 Task: Create in the project AutoWave in Backlog an issue 'Create a new online platform for online animation courses with advanced animation tools and community features', assign it to team member softage.2@softage.net and change the status to IN PROGRESS. Create in the project AutoWave in Backlog an issue 'Implement a new cloud-based time tracking system for a company with advanced time tracking and project management features', assign it to team member softage.3@softage.net and change the status to IN PROGRESS
Action: Mouse moved to (178, 58)
Screenshot: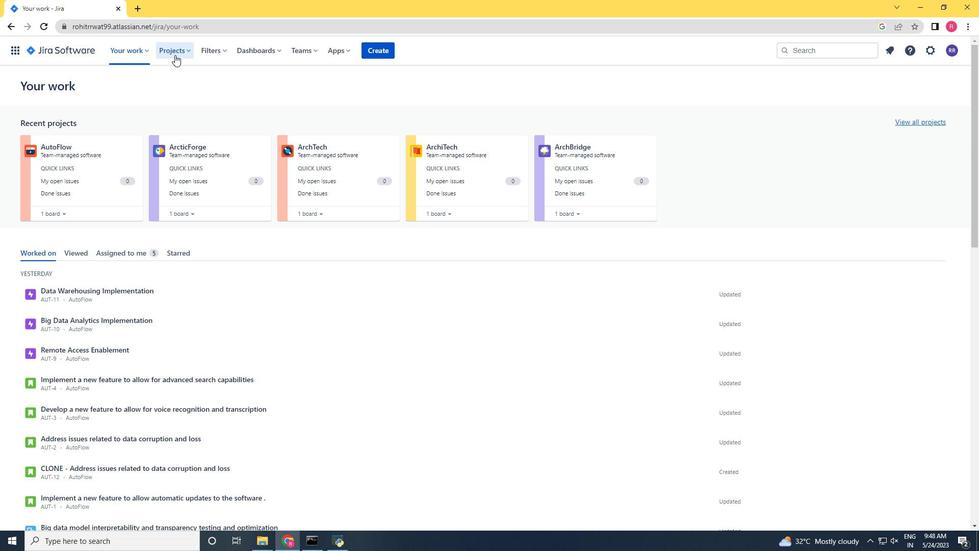
Action: Mouse pressed left at (178, 58)
Screenshot: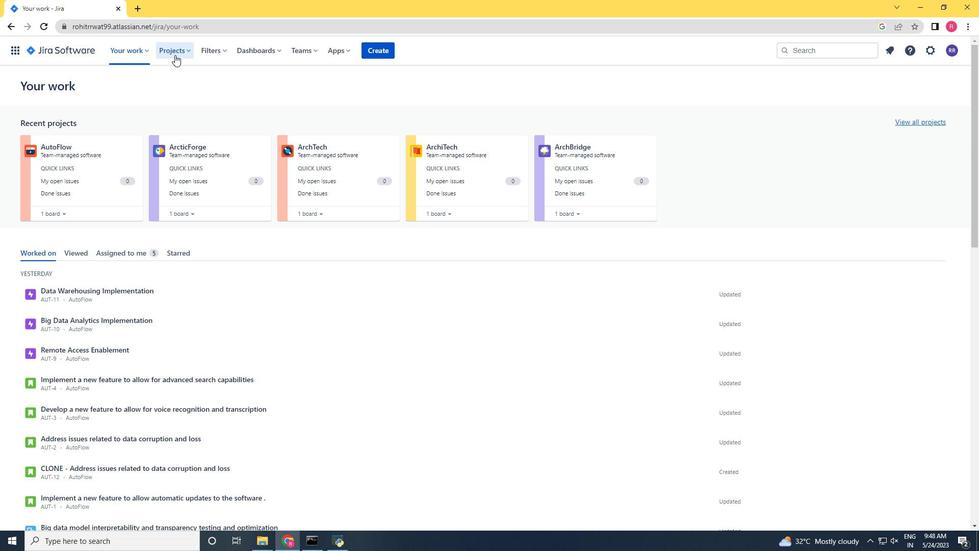 
Action: Mouse moved to (203, 102)
Screenshot: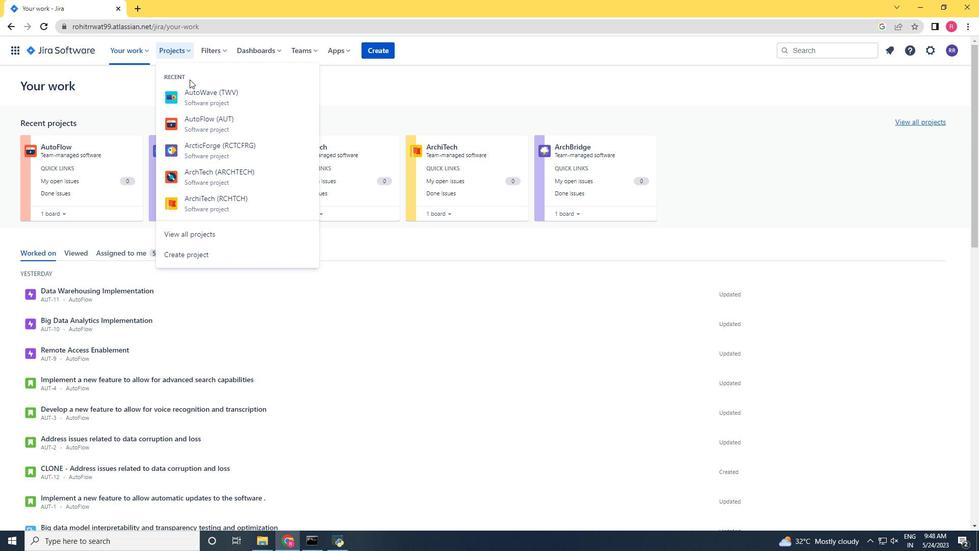 
Action: Mouse pressed left at (203, 102)
Screenshot: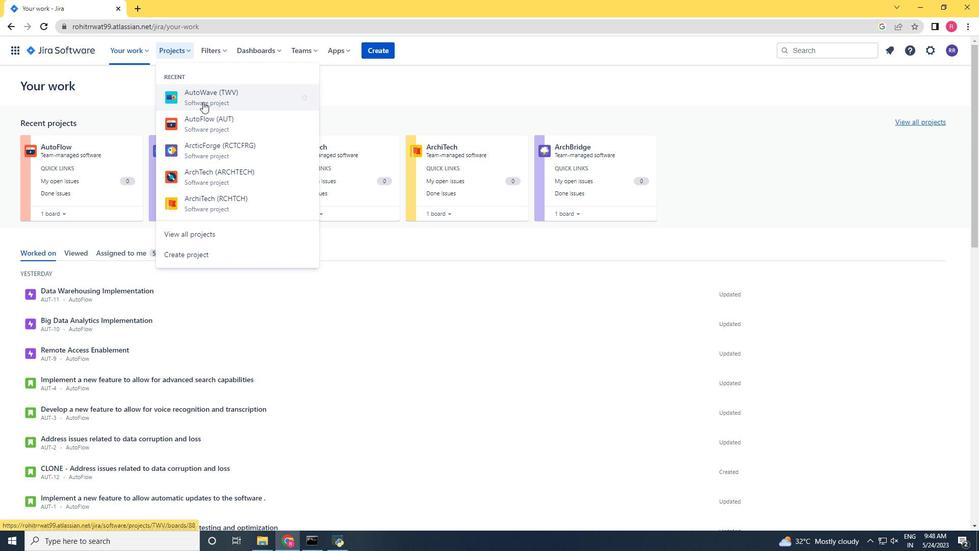 
Action: Mouse moved to (46, 160)
Screenshot: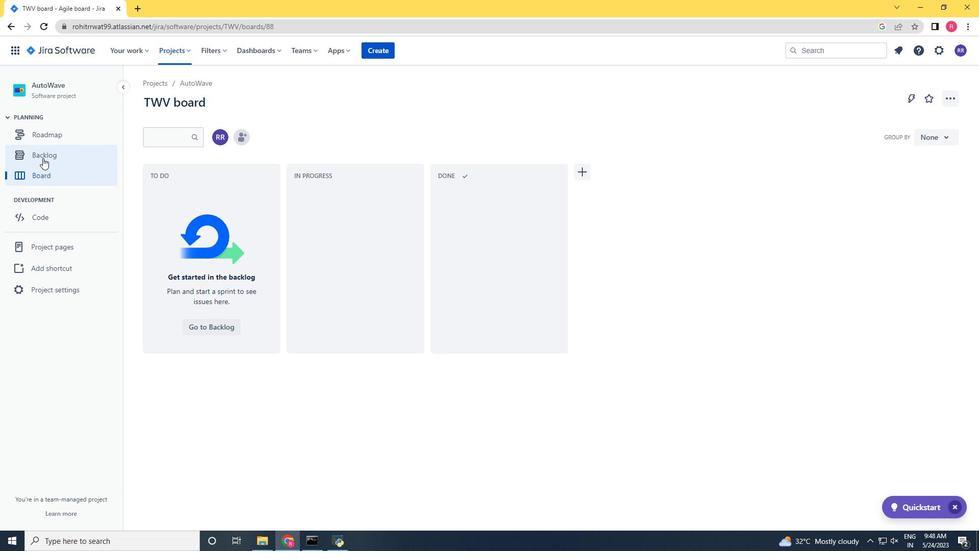 
Action: Mouse pressed left at (46, 160)
Screenshot: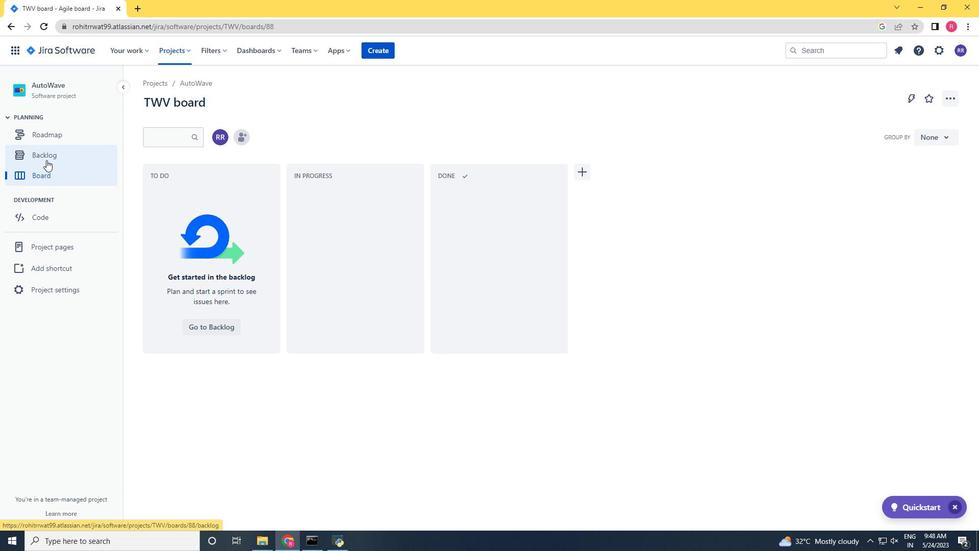 
Action: Mouse moved to (269, 158)
Screenshot: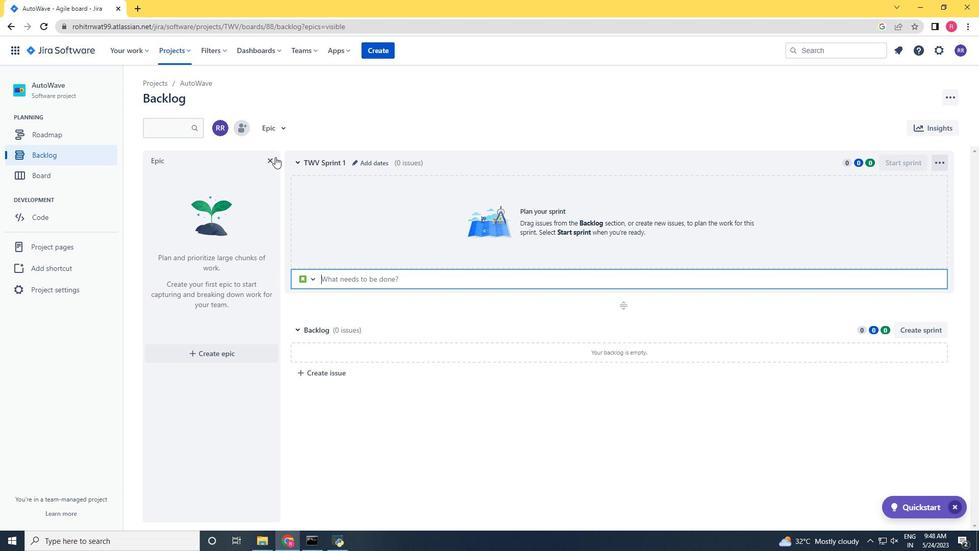 
Action: Mouse pressed left at (269, 158)
Screenshot: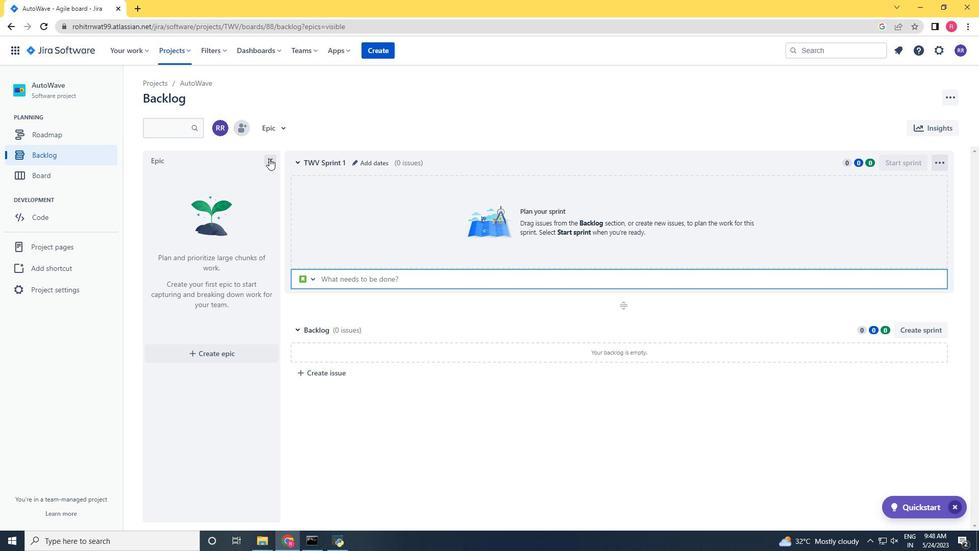 
Action: Mouse moved to (202, 369)
Screenshot: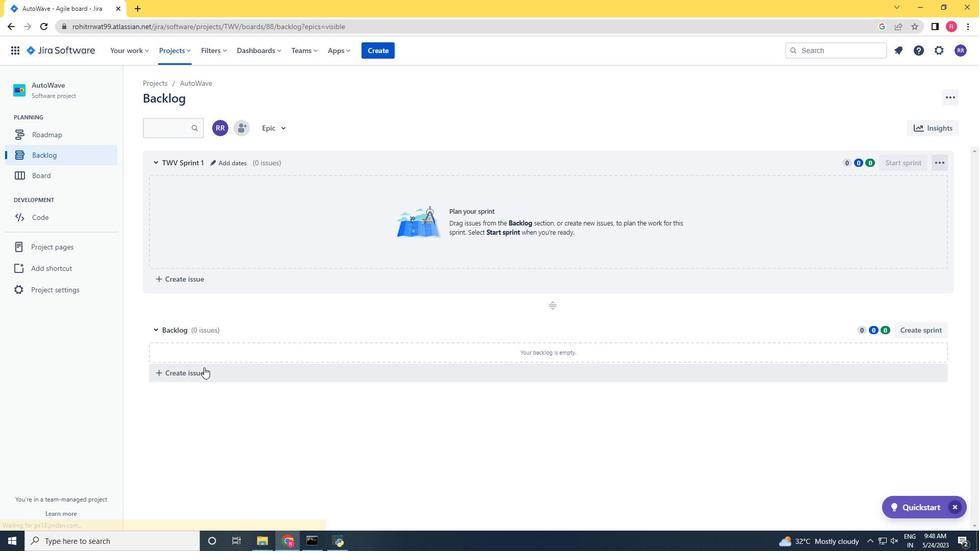 
Action: Mouse pressed left at (202, 369)
Screenshot: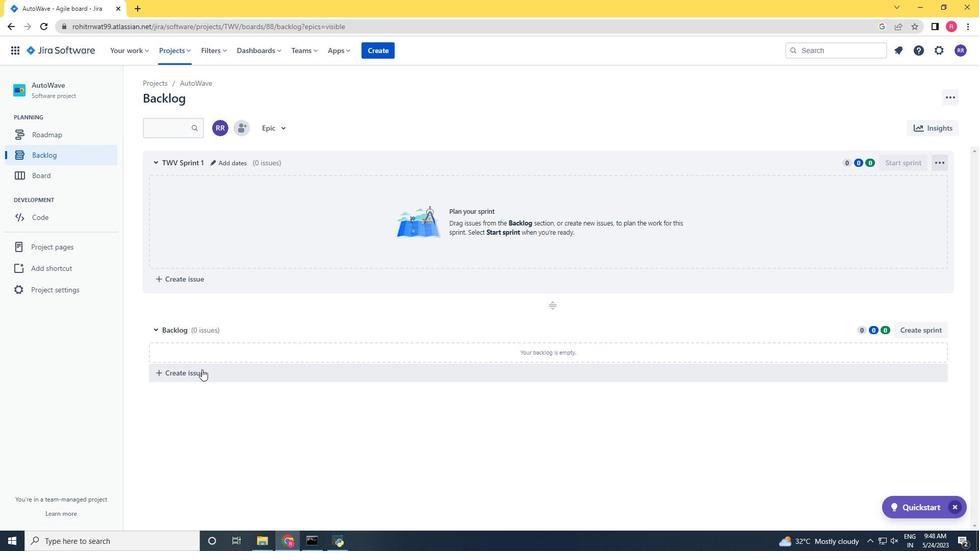 
Action: Key pressed <Key.shift>Create<Key.space>a<Key.space>mnew<Key.space><Key.backspace><Key.backspace><Key.backspace><Key.backspace><Key.backspace>new<Key.space>online<Key.space>platform<Key.space>for<Key.space>online<Key.space>animation<Key.space>cour<Key.backspace>rses<Key.space>with<Key.space><Key.caps_lock>AD<Key.backspace><Key.caps_lock>d<Key.backspace><Key.backspace>ada=<Key.backspace><Key.backspace>vances<Key.backspace>d<Key.space>animation<Key.space>tools<Key.space>and<Key.space>community<Key.space>features<Key.space><Key.enter>
Screenshot: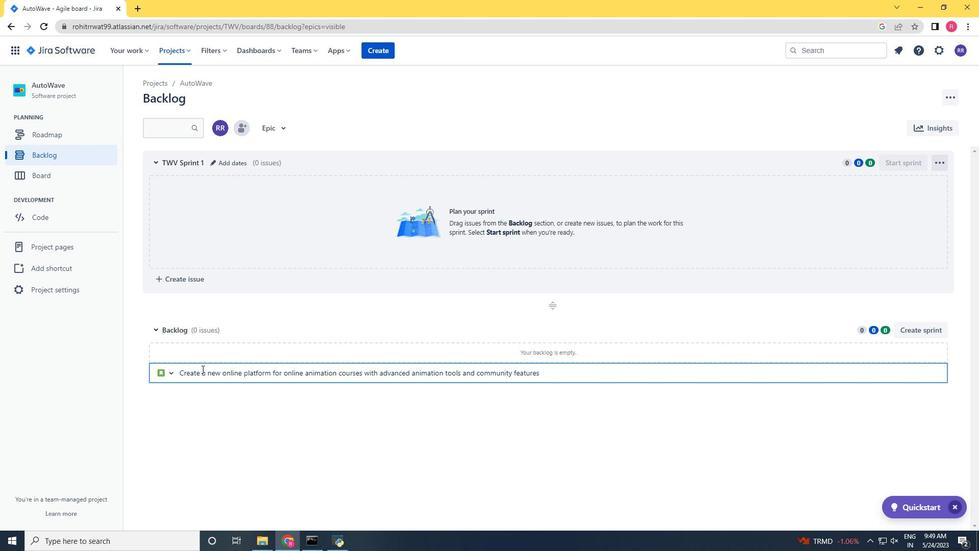 
Action: Mouse moved to (902, 353)
Screenshot: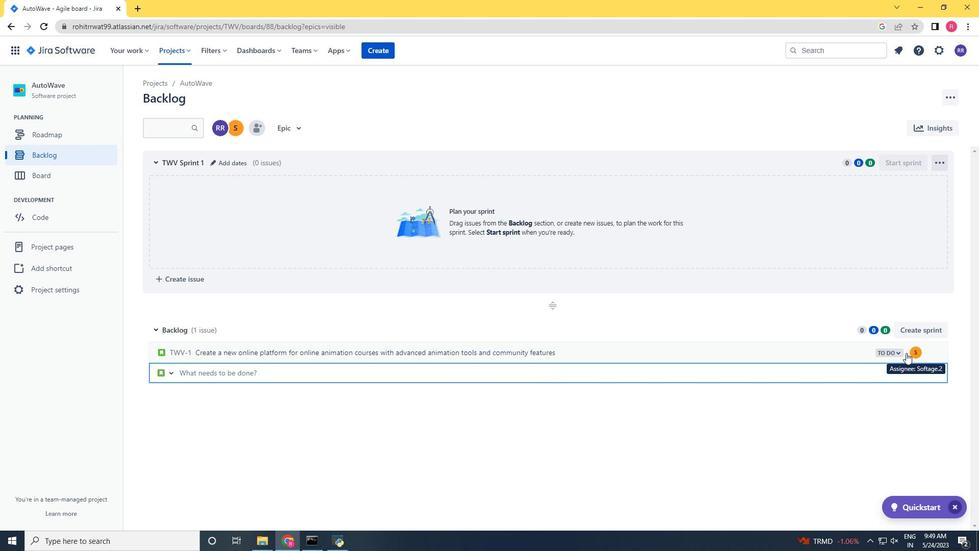 
Action: Mouse pressed left at (902, 353)
Screenshot: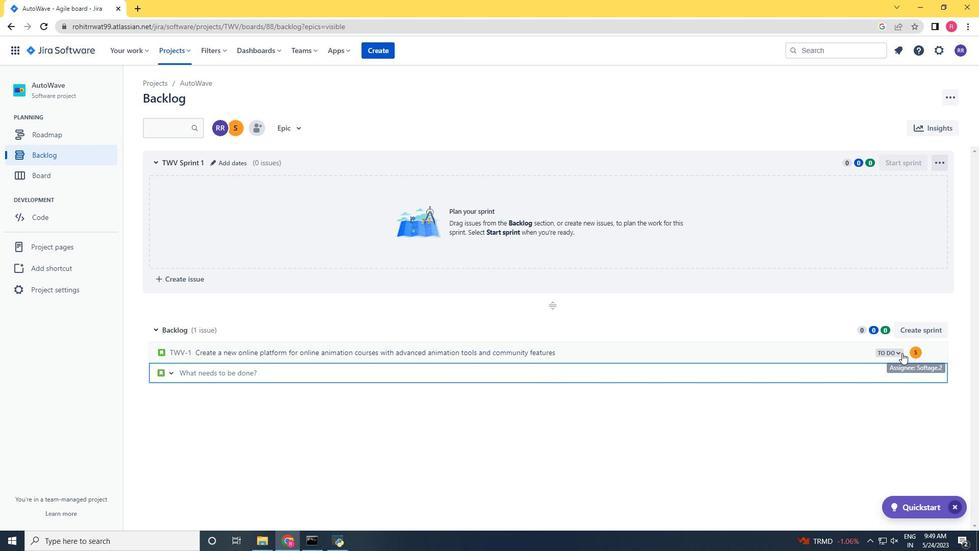 
Action: Mouse moved to (672, 348)
Screenshot: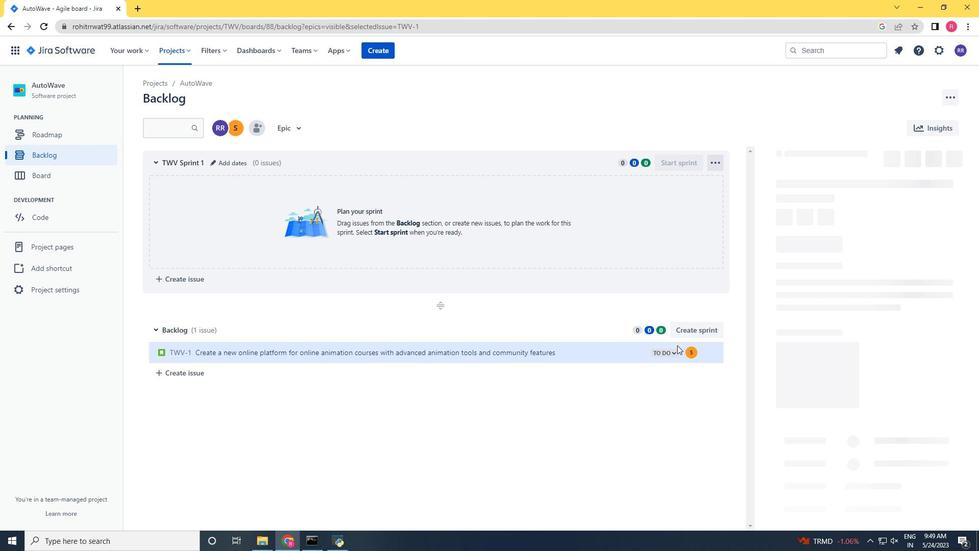 
Action: Mouse pressed left at (672, 348)
Screenshot: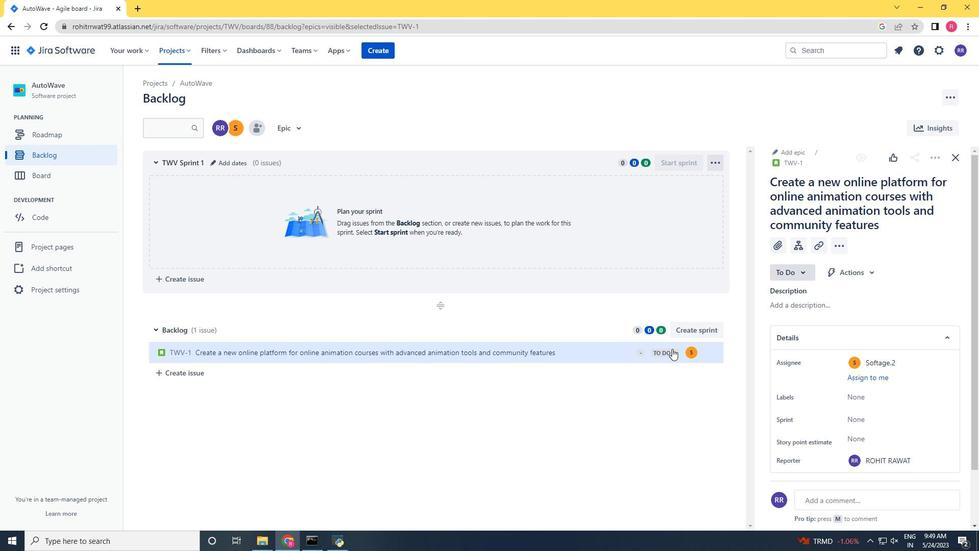 
Action: Mouse moved to (666, 353)
Screenshot: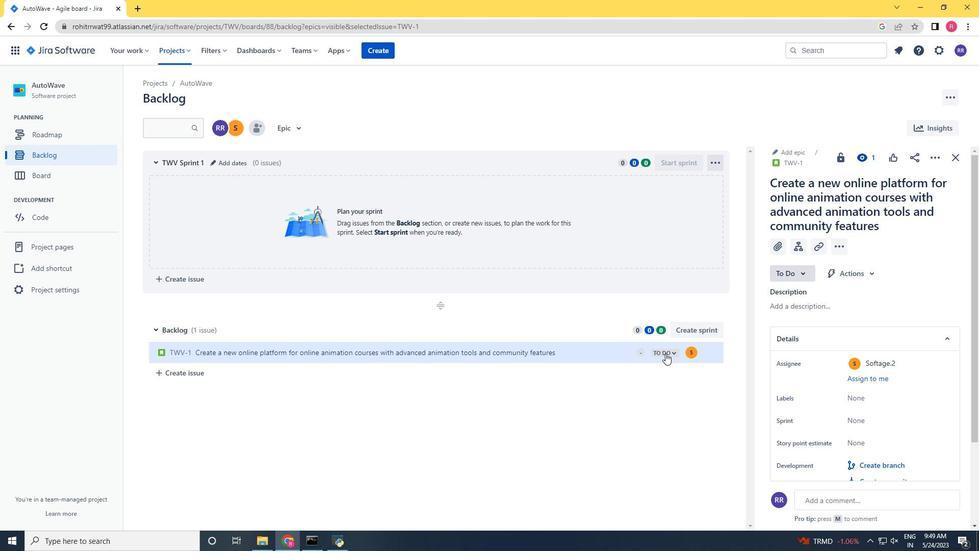 
Action: Mouse pressed left at (666, 353)
Screenshot: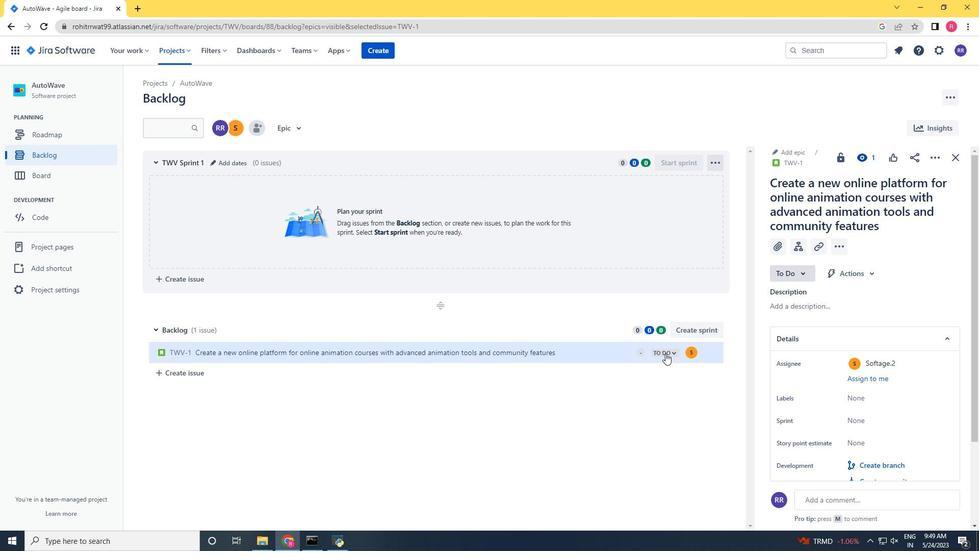 
Action: Mouse moved to (786, 273)
Screenshot: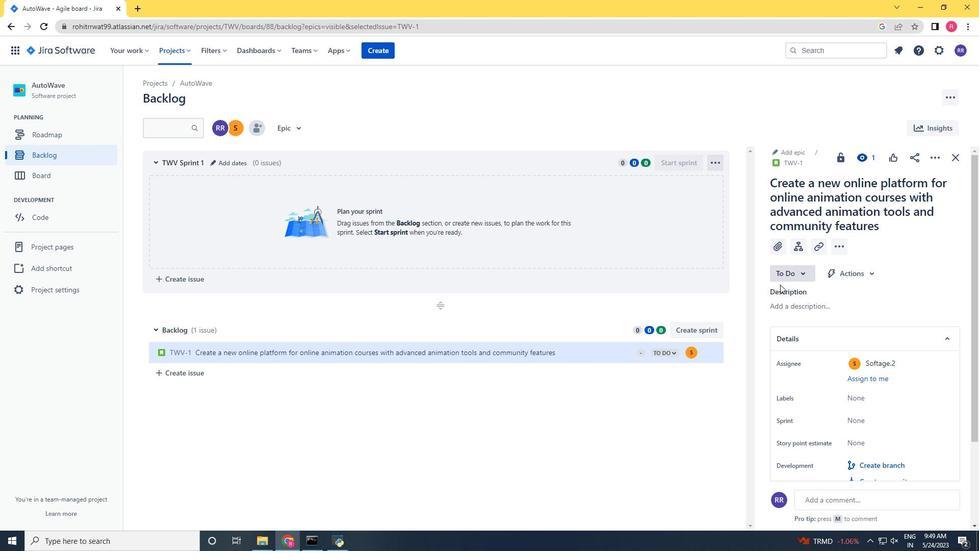 
Action: Mouse pressed left at (786, 273)
Screenshot: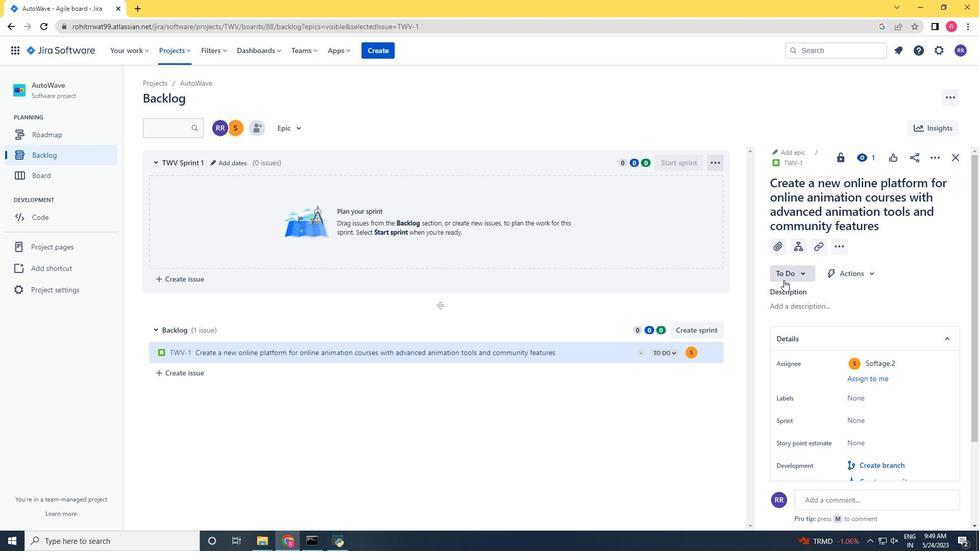 
Action: Mouse moved to (788, 302)
Screenshot: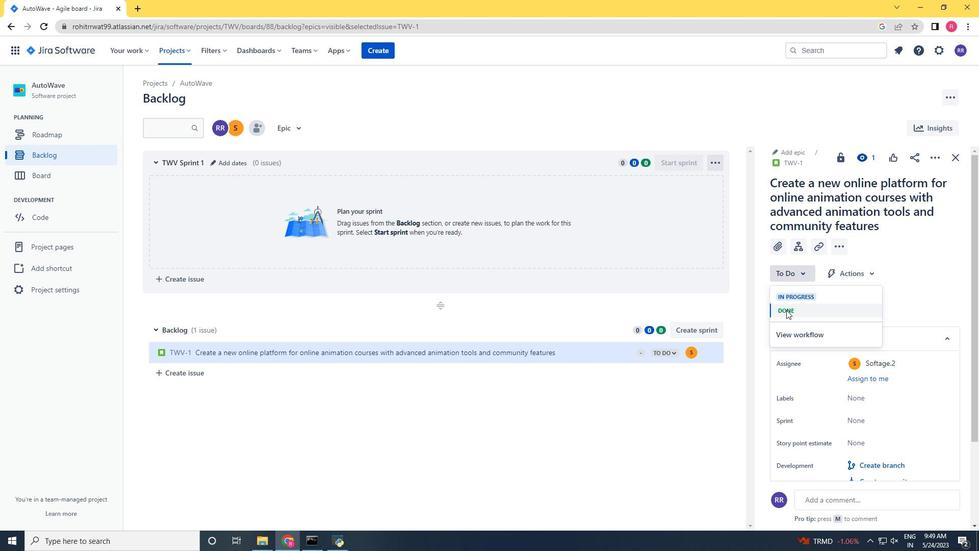 
Action: Mouse pressed left at (788, 302)
Screenshot: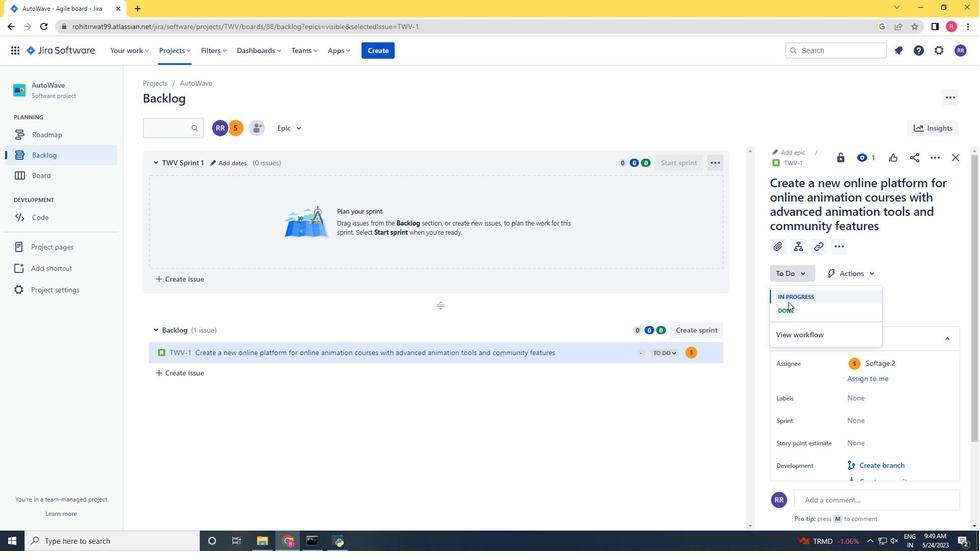 
Action: Mouse moved to (958, 162)
Screenshot: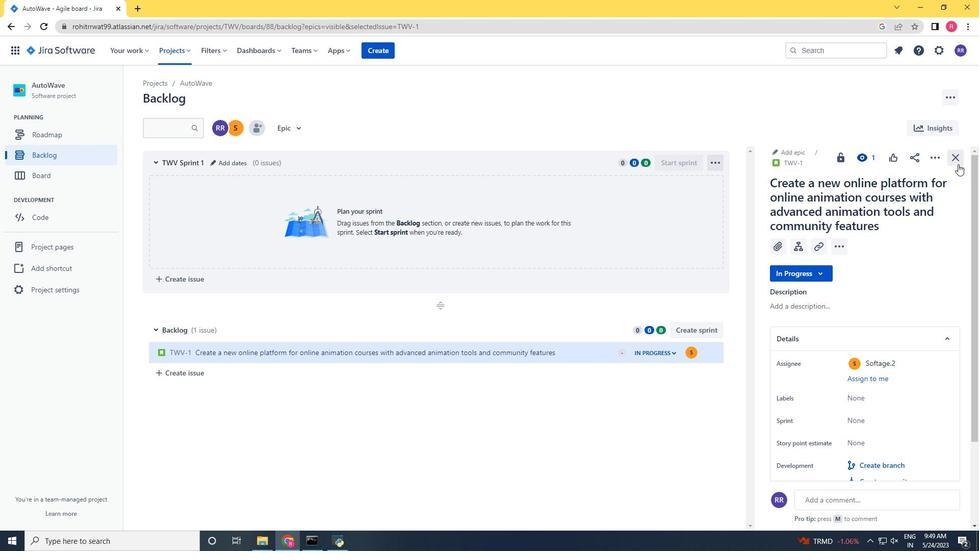 
Action: Mouse pressed left at (958, 162)
Screenshot: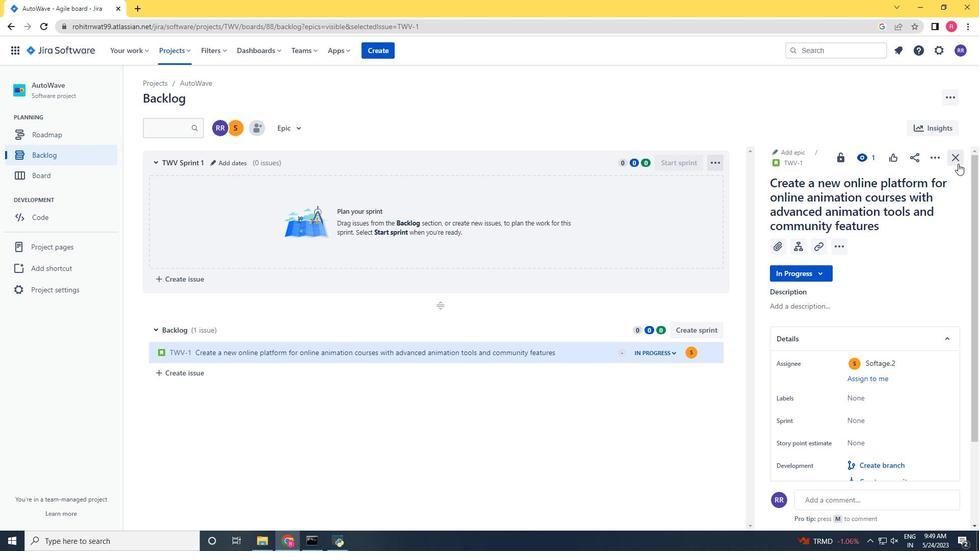 
Action: Mouse moved to (204, 377)
Screenshot: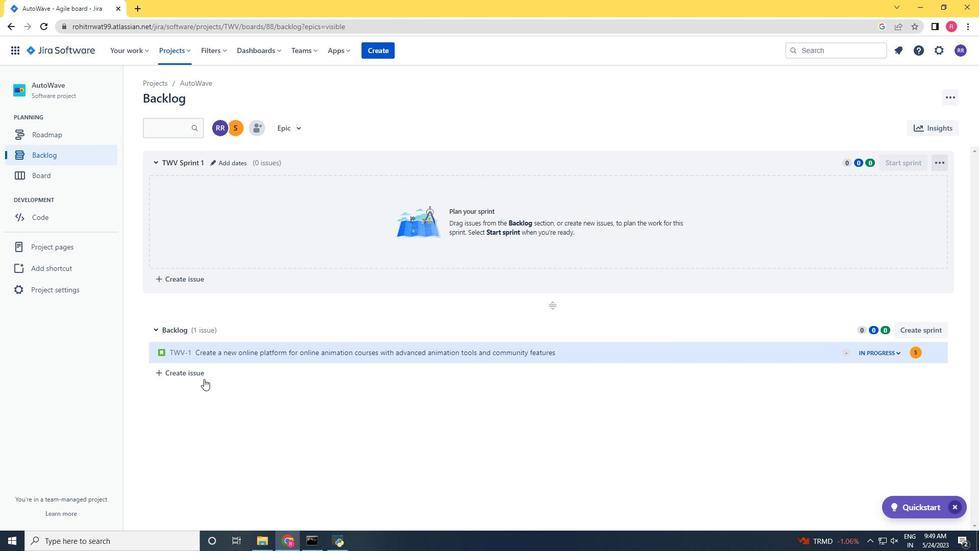 
Action: Mouse pressed left at (204, 377)
Screenshot: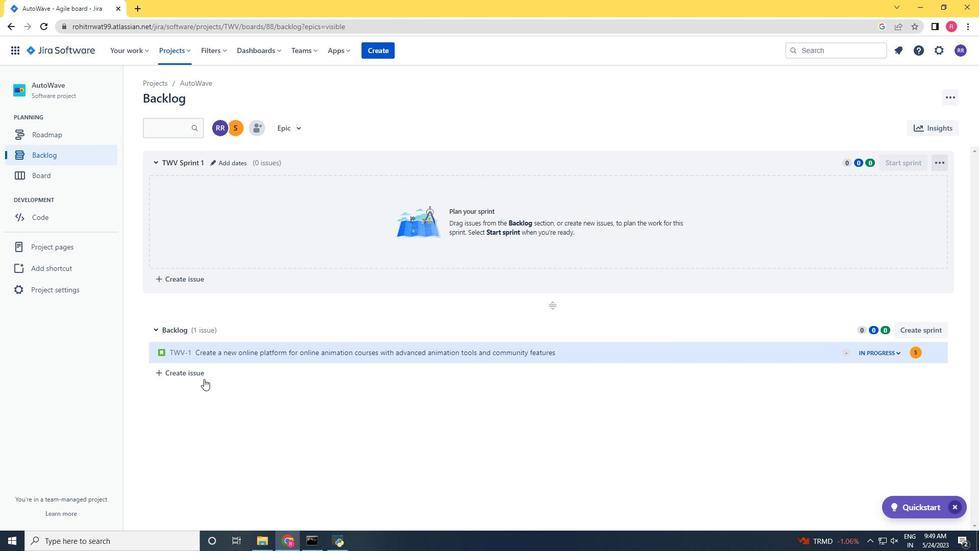 
Action: Key pressed <Key.shift><Key.shift>Implement<Key.space>a<Key.space>new<Key.space>cloud<Key.space><Key.backspace>-base<Key.space><Key.backspace>d<Key.space>time<Key.space>tracking<Key.space>system<Key.space>for<Key.space>a<Key.space>company<Key.space>with<Key.space>advam<Key.backspace>nce<Key.space><Key.backspace>d<Key.space>time<Key.space>tracking<Key.space>and<Key.space>project<Key.space>management<Key.space>features<Key.space><Key.enter>
Screenshot: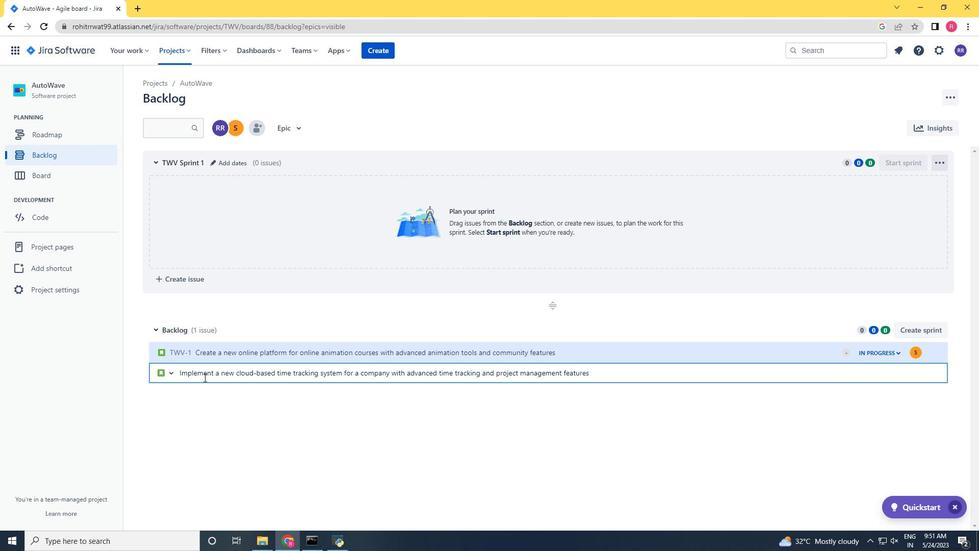 
Action: Mouse moved to (915, 376)
Screenshot: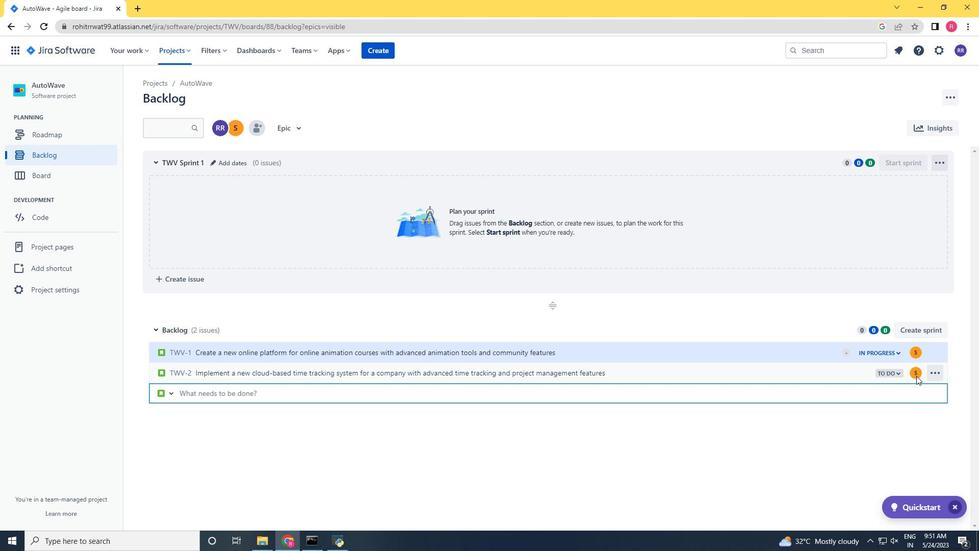 
Action: Mouse pressed left at (915, 376)
Screenshot: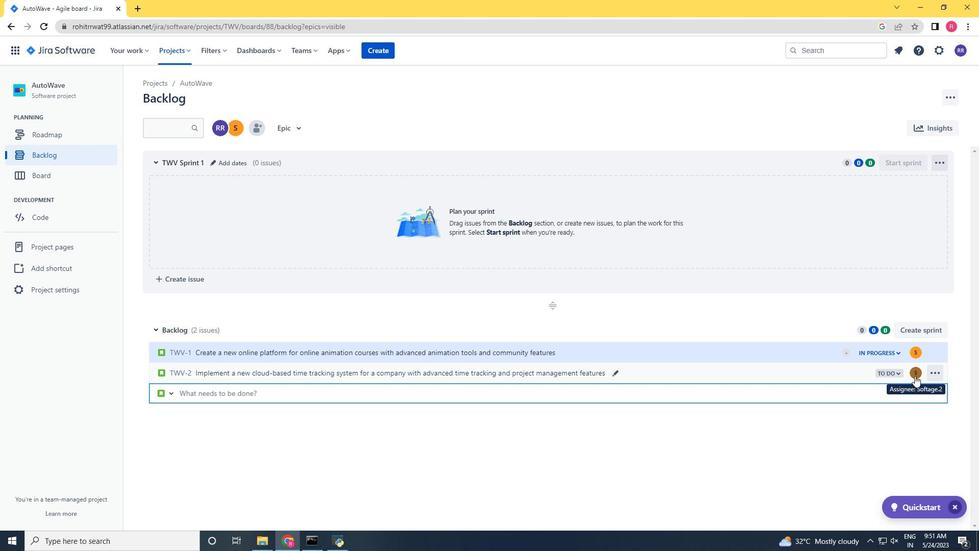 
Action: Key pressed s<Key.backspace>oftage.3<Key.backspace><Key.backspace><Key.backspace><Key.backspace><Key.backspace><Key.backspace><Key.backspace><Key.backspace><Key.backspace><Key.backspace><Key.backspace><Key.backspace><Key.backspace><Key.backspace><Key.backspace><Key.backspace><Key.backspace><Key.backspace><Key.backspace><Key.backspace>softage.3
Screenshot: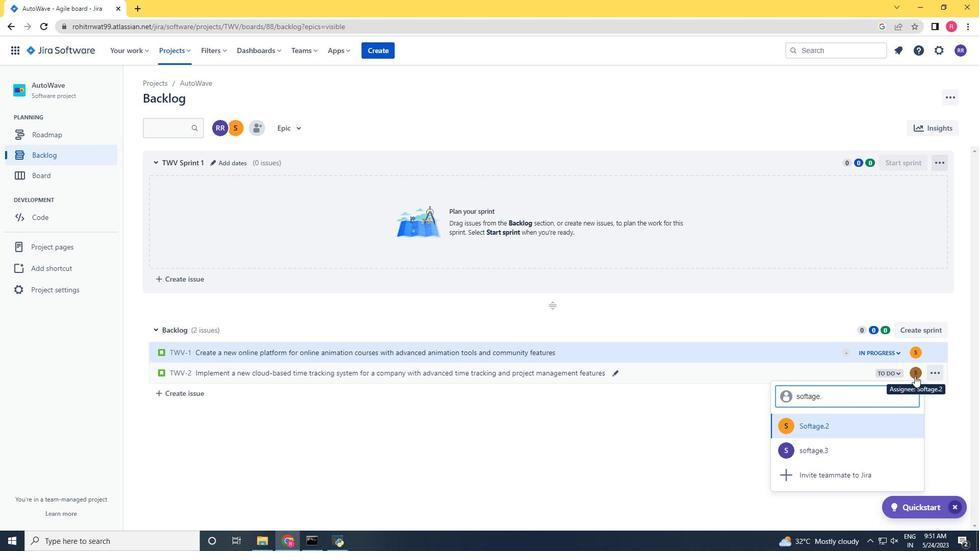 
Action: Mouse moved to (826, 421)
Screenshot: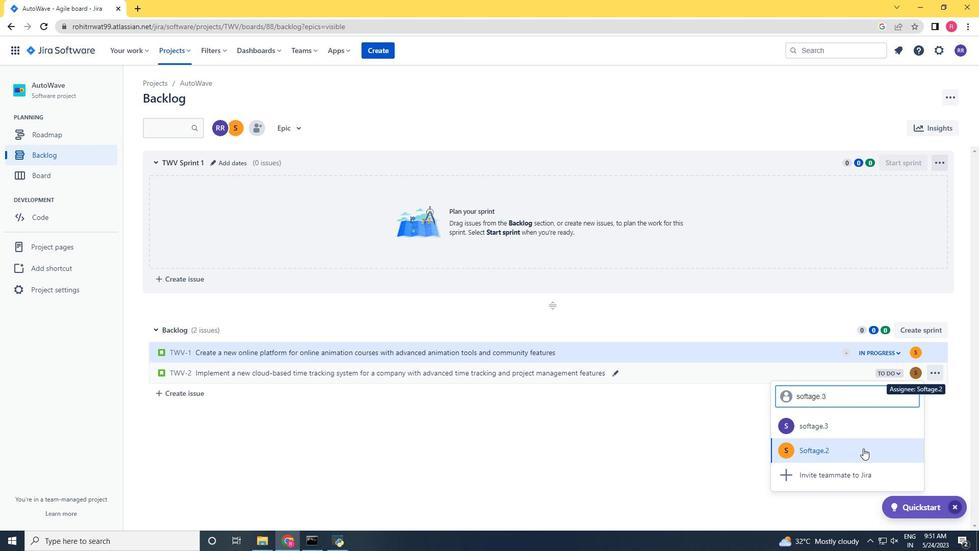 
Action: Mouse pressed left at (826, 421)
Screenshot: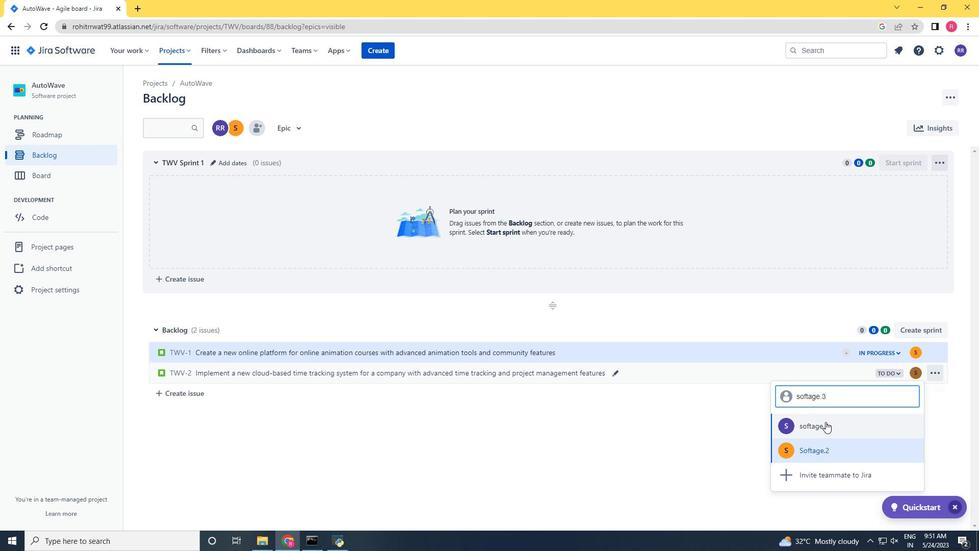 
Action: Mouse moved to (887, 371)
Screenshot: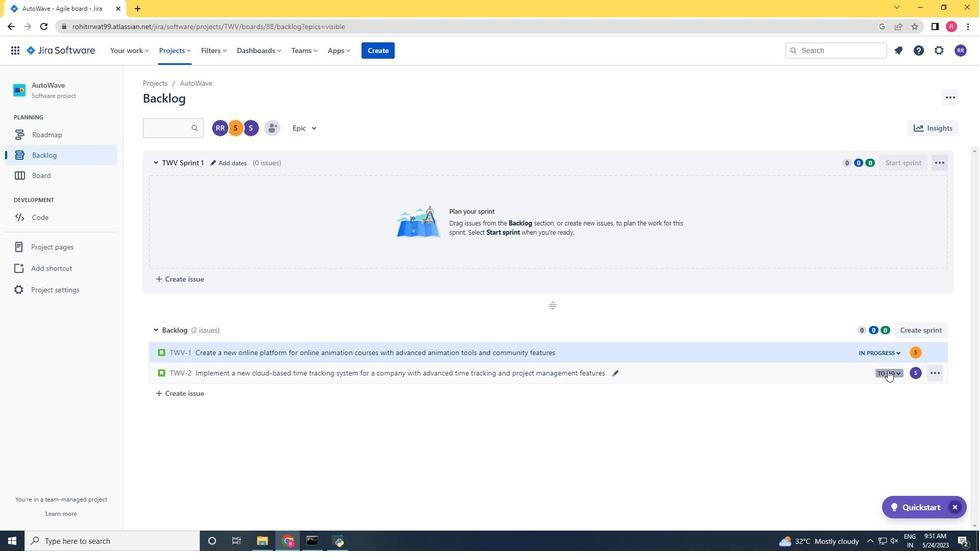 
Action: Mouse pressed left at (887, 371)
Screenshot: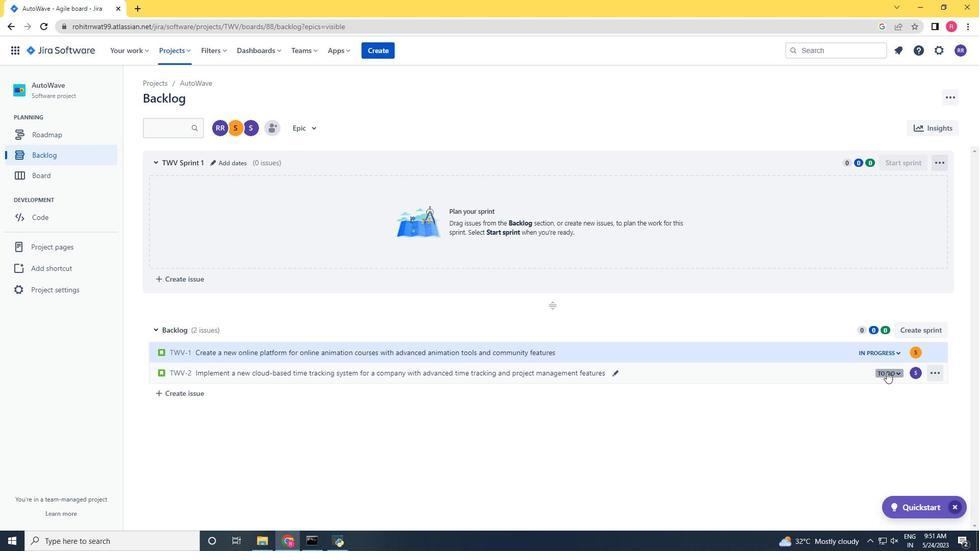 
Action: Mouse moved to (828, 396)
Screenshot: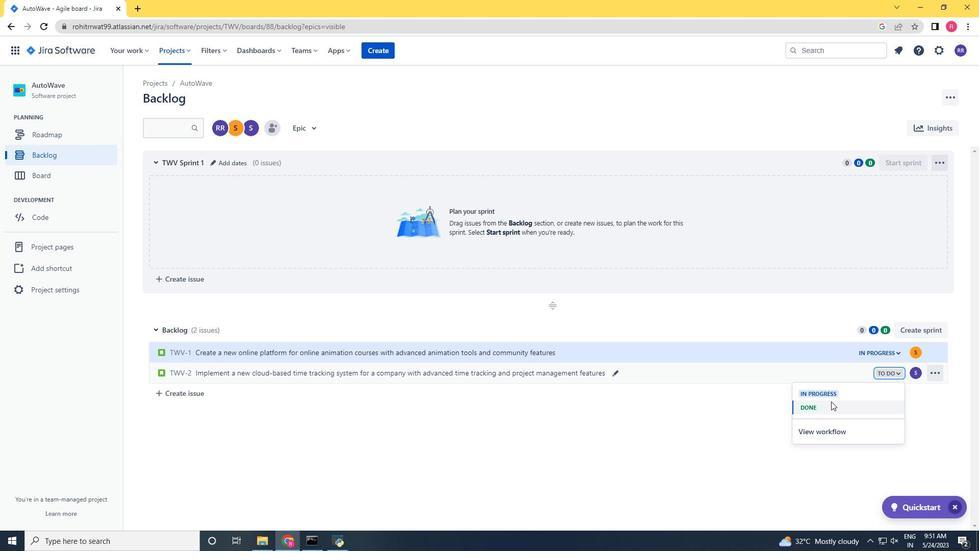 
Action: Mouse pressed left at (828, 396)
Screenshot: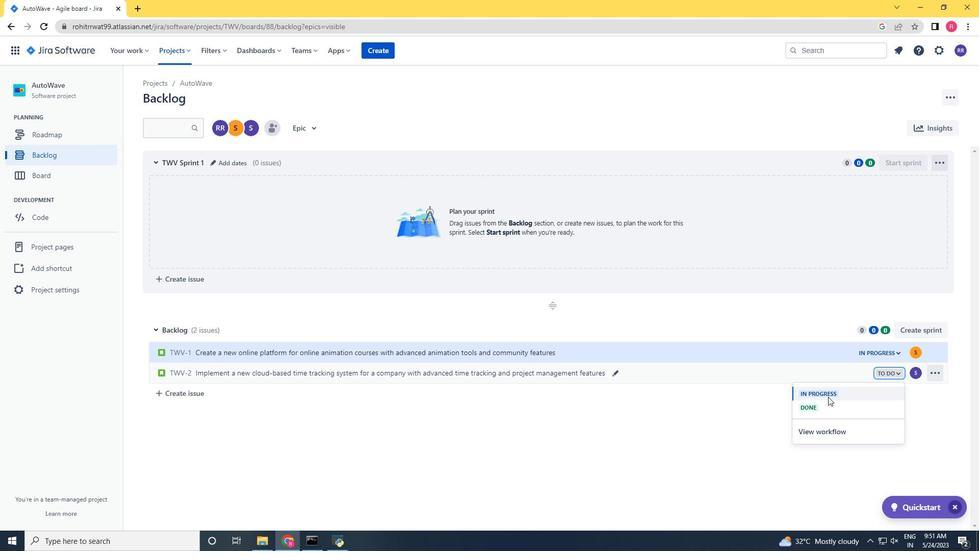 
Action: Mouse moved to (686, 448)
Screenshot: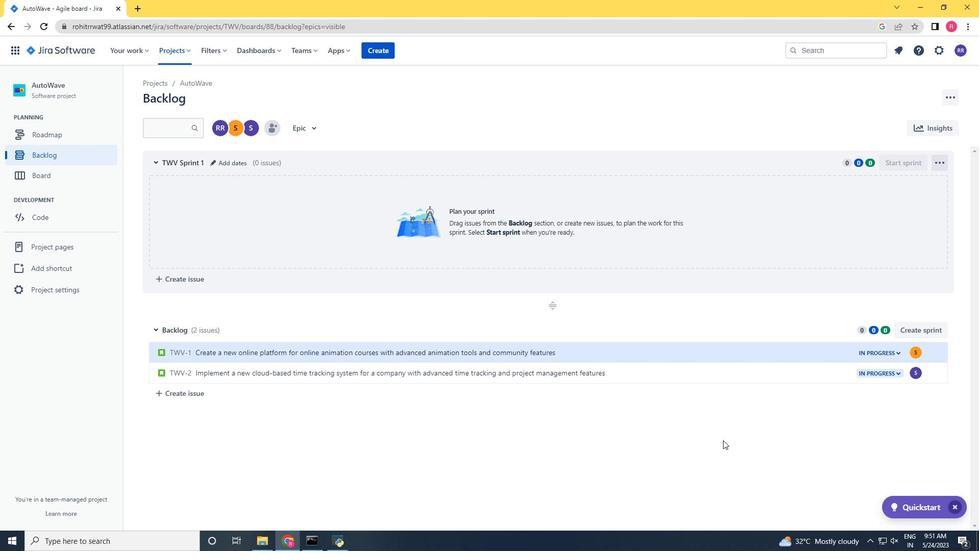 
